 Task: Create a task  Create a new website for a non-profit organization , assign it to team member softage.2@softage.net in the project AgileDream and update the status of the task to  At Risk , set the priority of the task to Medium
Action: Mouse moved to (75, 52)
Screenshot: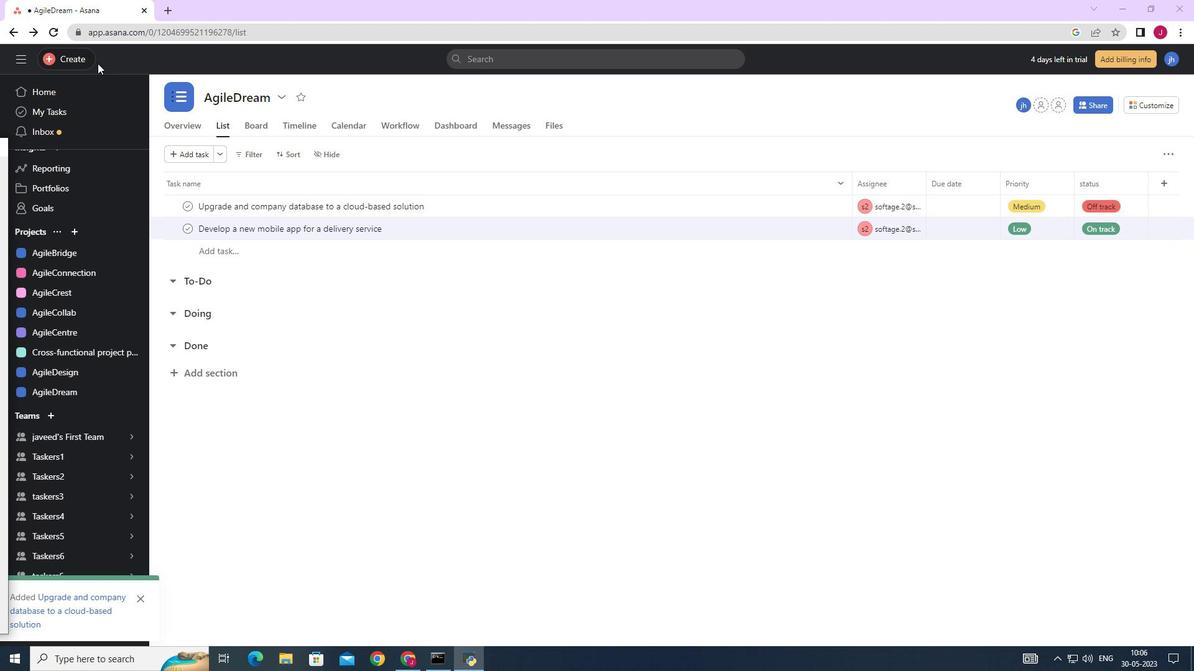 
Action: Mouse pressed left at (75, 52)
Screenshot: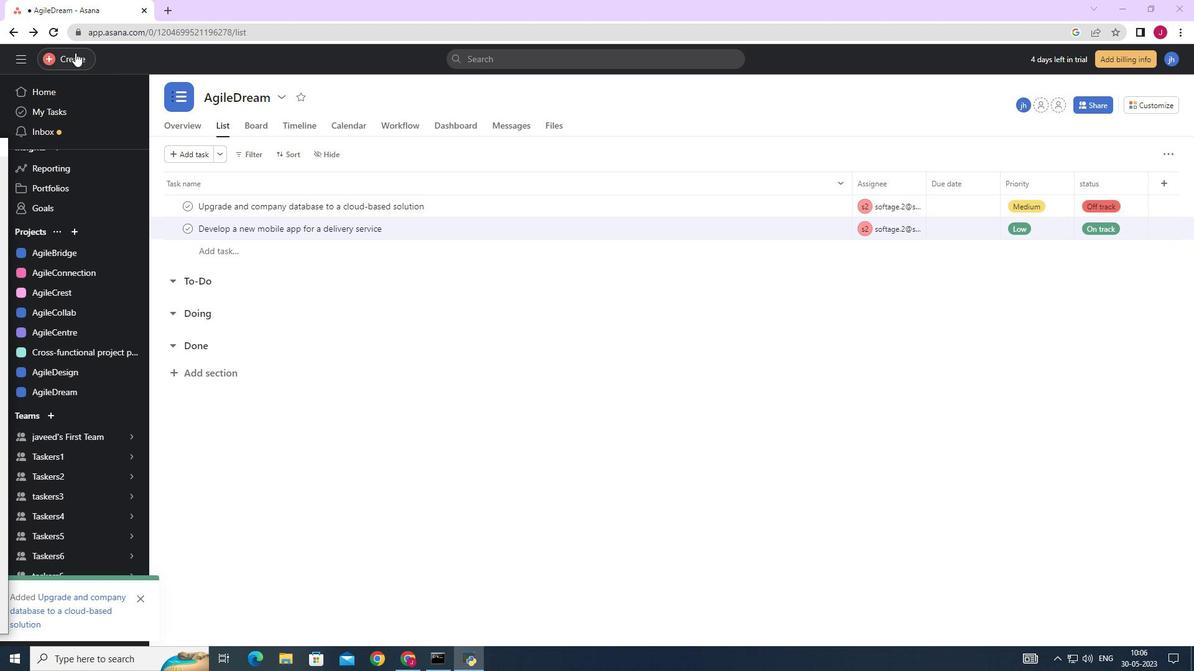 
Action: Mouse moved to (139, 60)
Screenshot: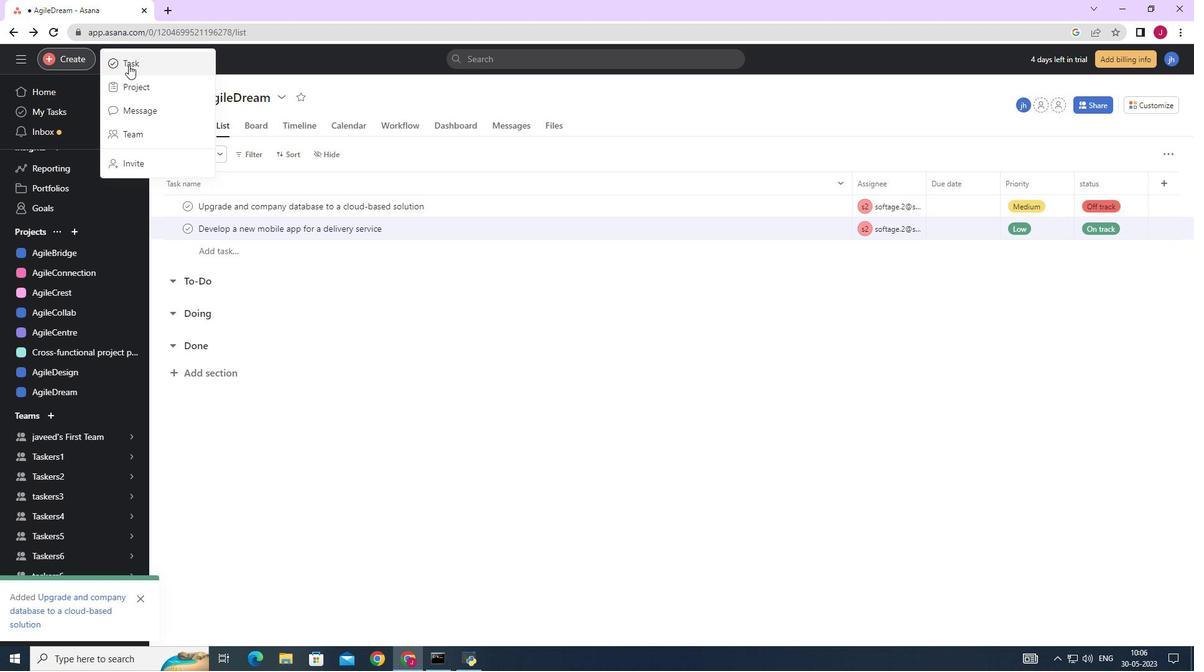
Action: Mouse pressed left at (139, 60)
Screenshot: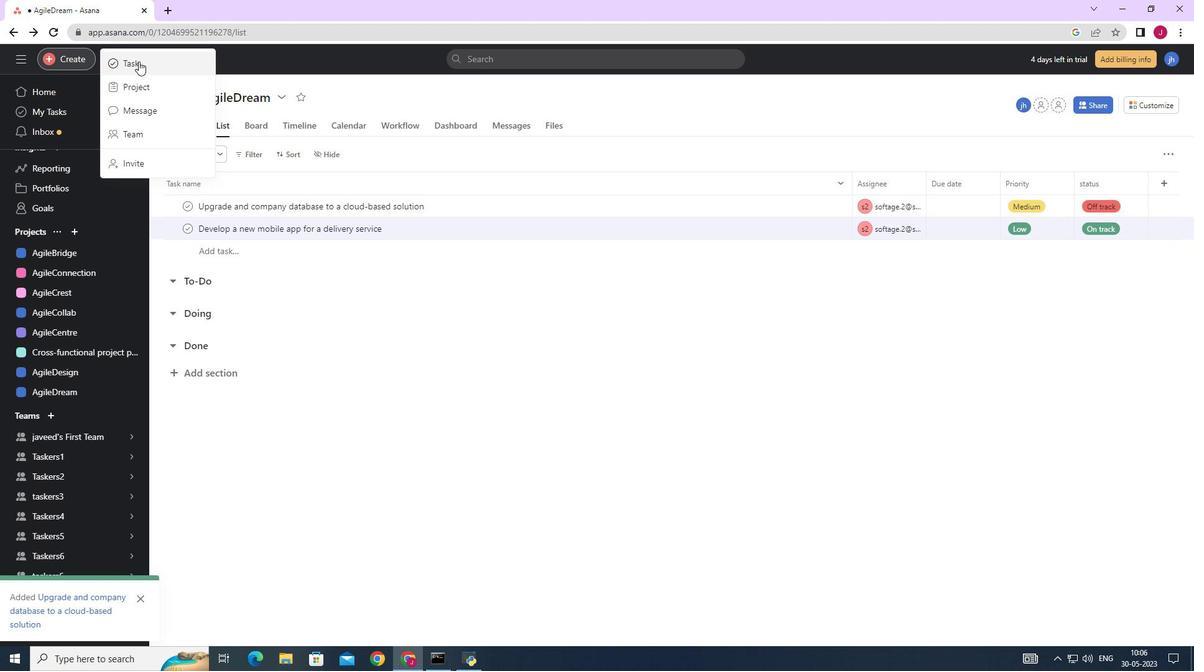 
Action: Mouse moved to (974, 413)
Screenshot: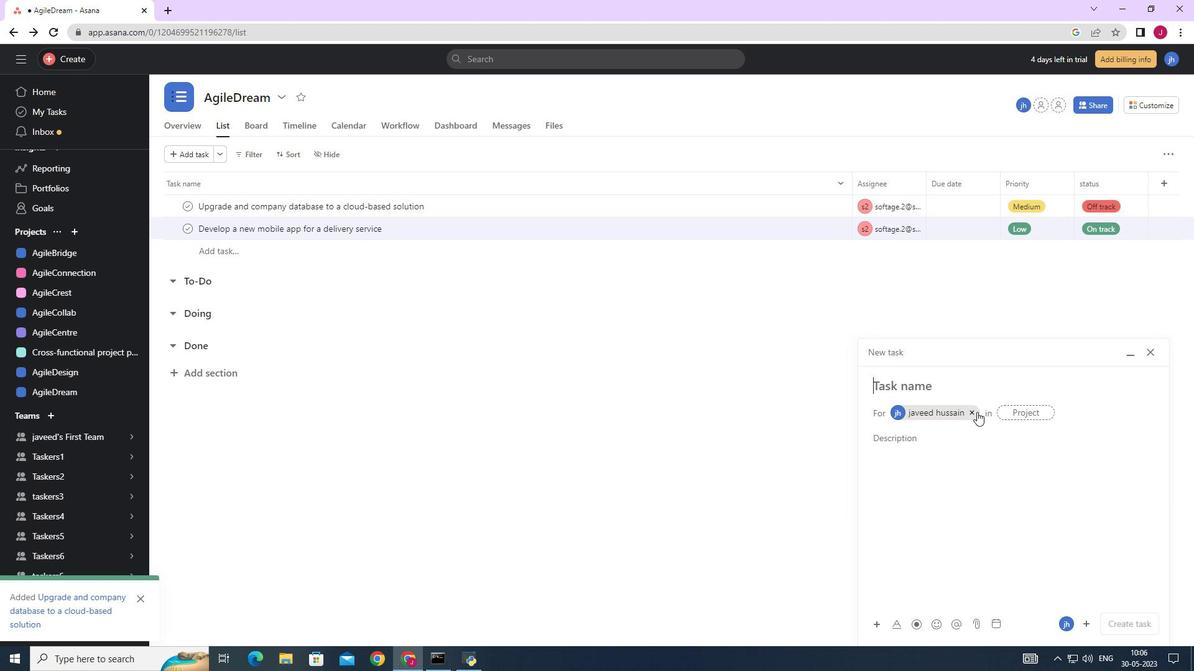
Action: Mouse pressed left at (974, 413)
Screenshot: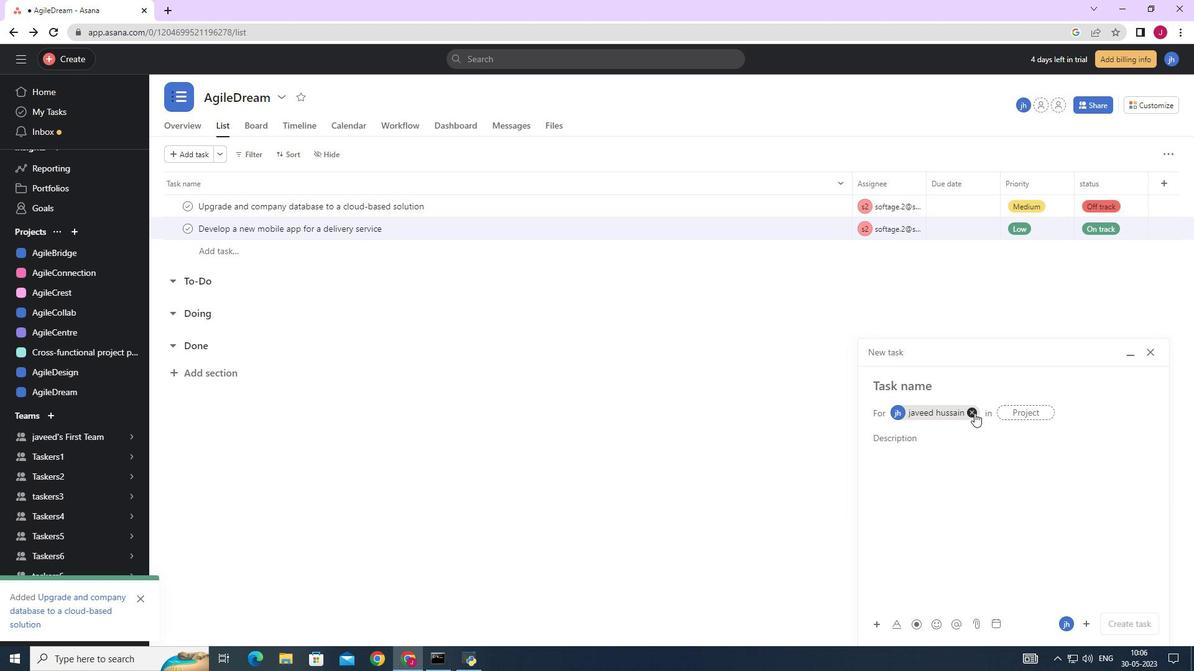 
Action: Mouse moved to (911, 385)
Screenshot: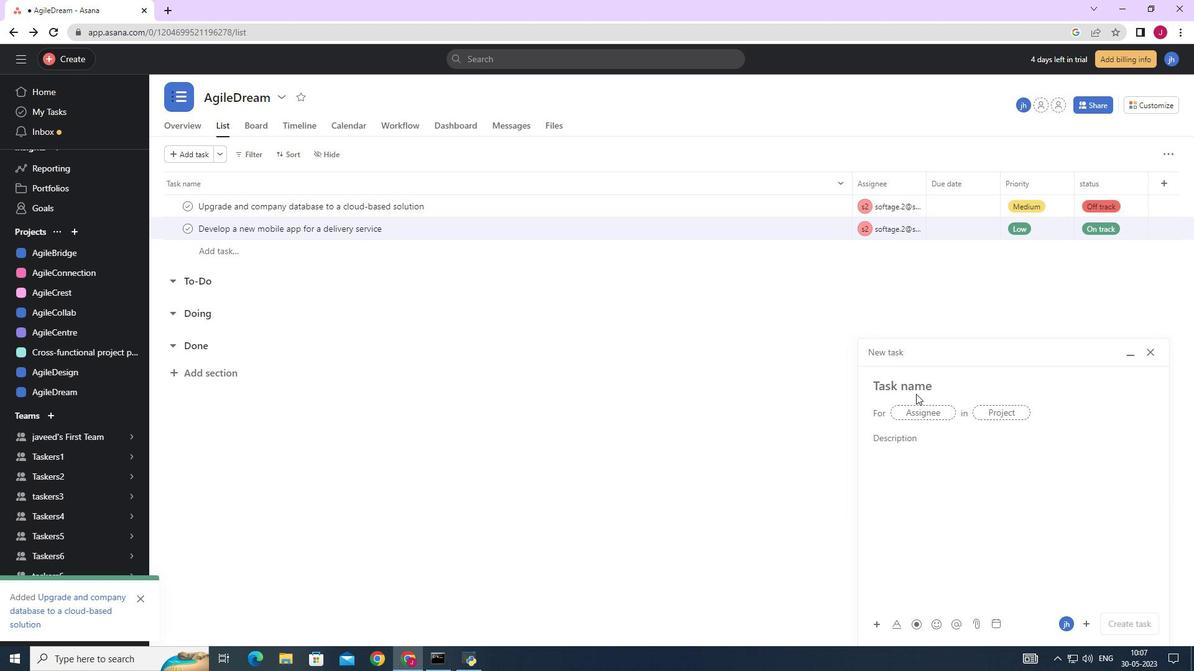 
Action: Key pressed <Key.caps_lock>C<Key.caps_lock>reate<Key.space>a<Key.space>b<Key.backspace>new<Key.space>website<Key.space>for<Key.space>a<Key.space>non-profit<Key.space>organisaion
Screenshot: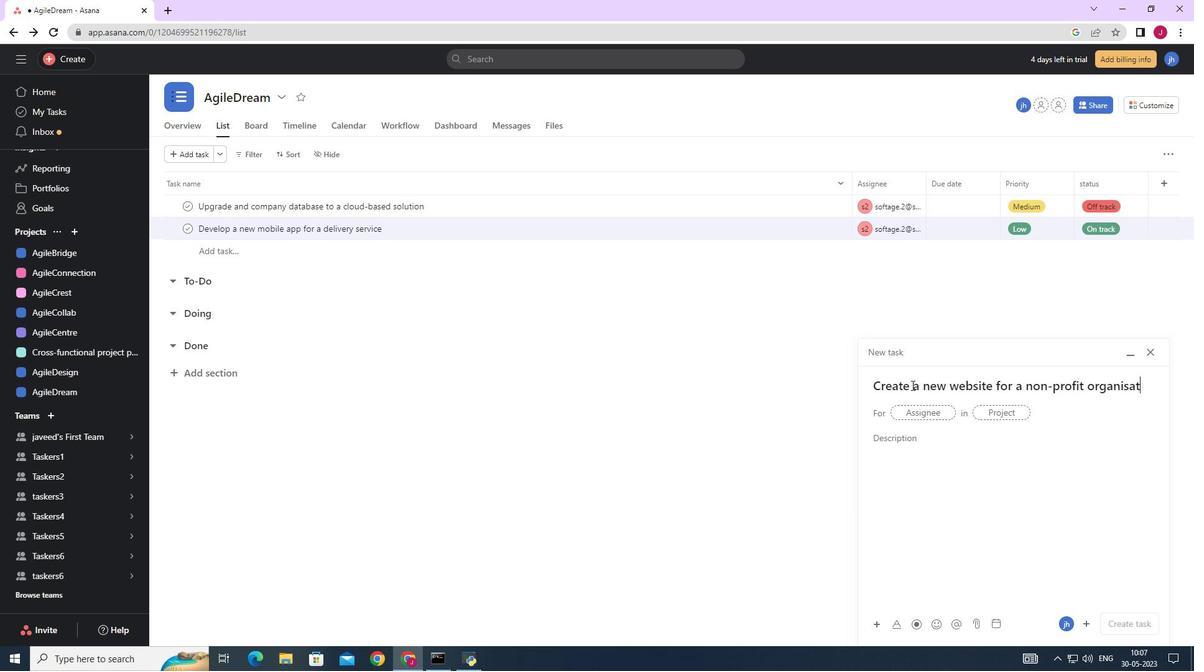 
Action: Mouse moved to (934, 412)
Screenshot: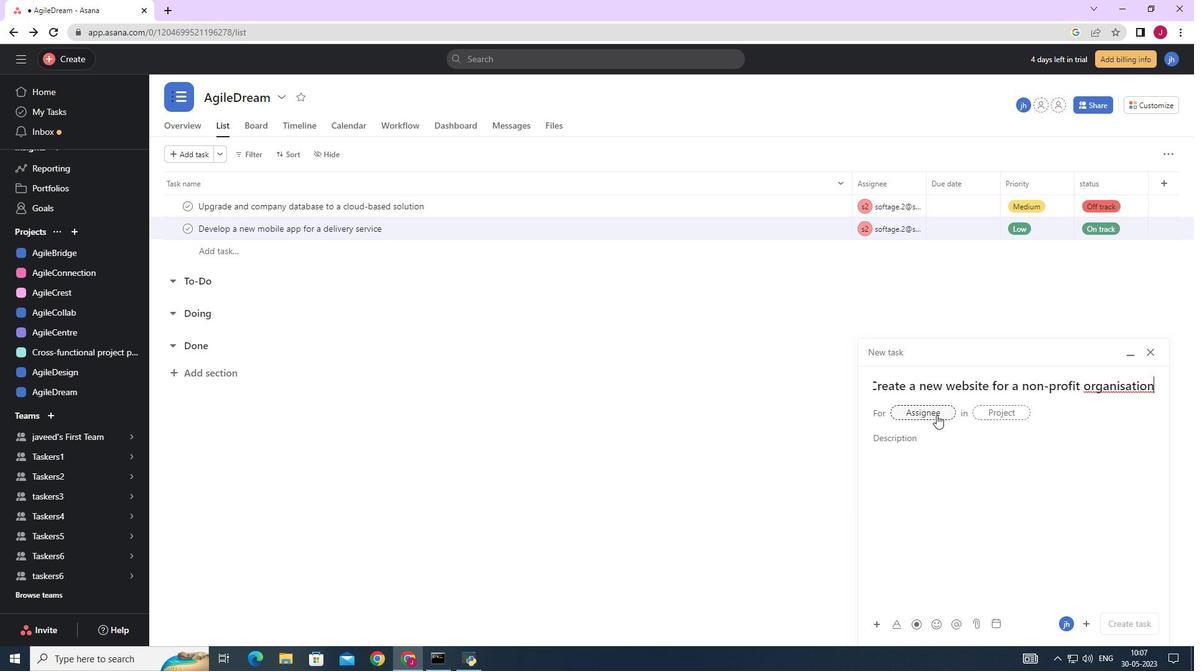 
Action: Mouse pressed left at (934, 412)
Screenshot: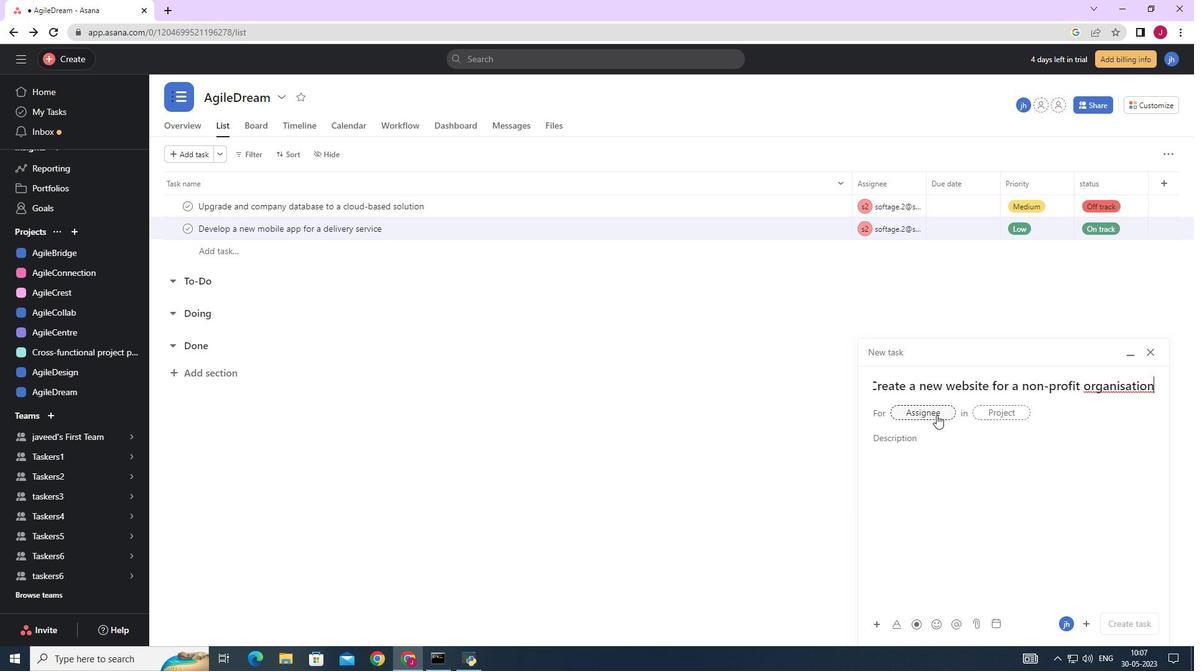 
Action: Key pressed softage.2
Screenshot: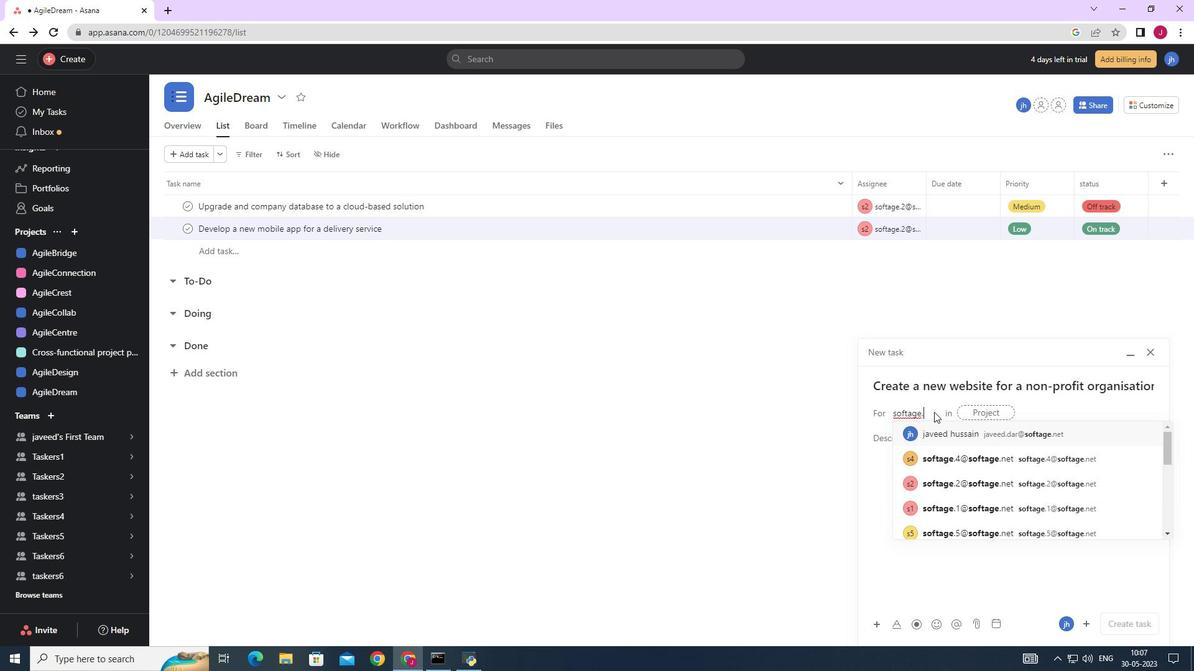 
Action: Mouse moved to (955, 435)
Screenshot: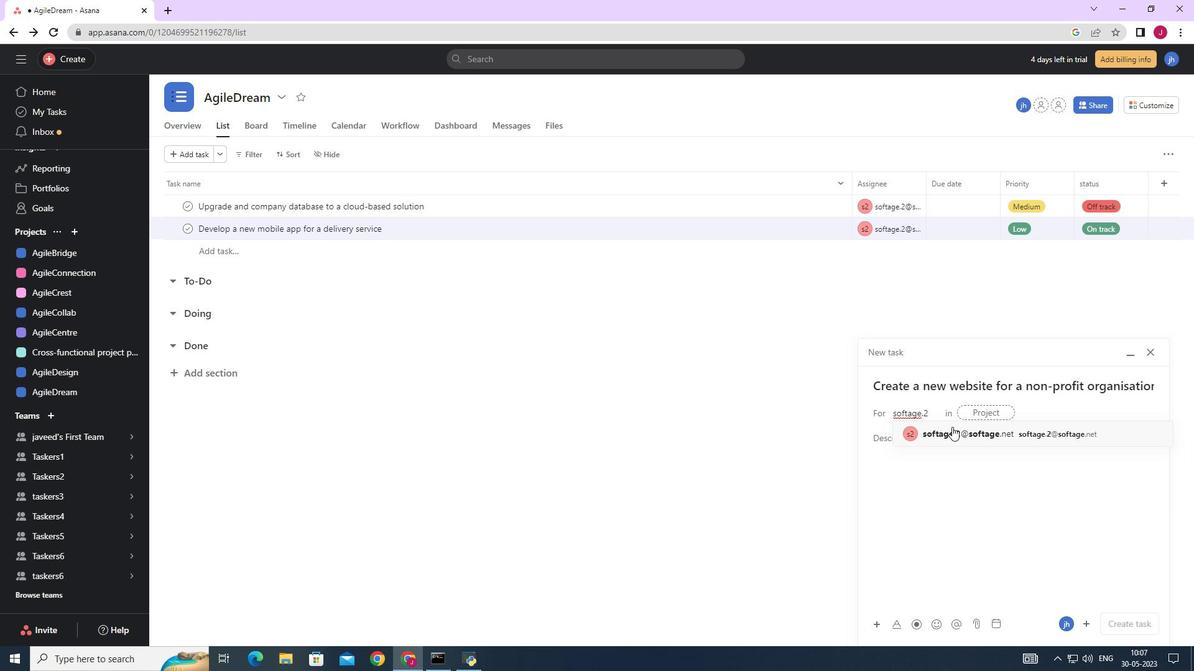 
Action: Mouse pressed left at (955, 435)
Screenshot: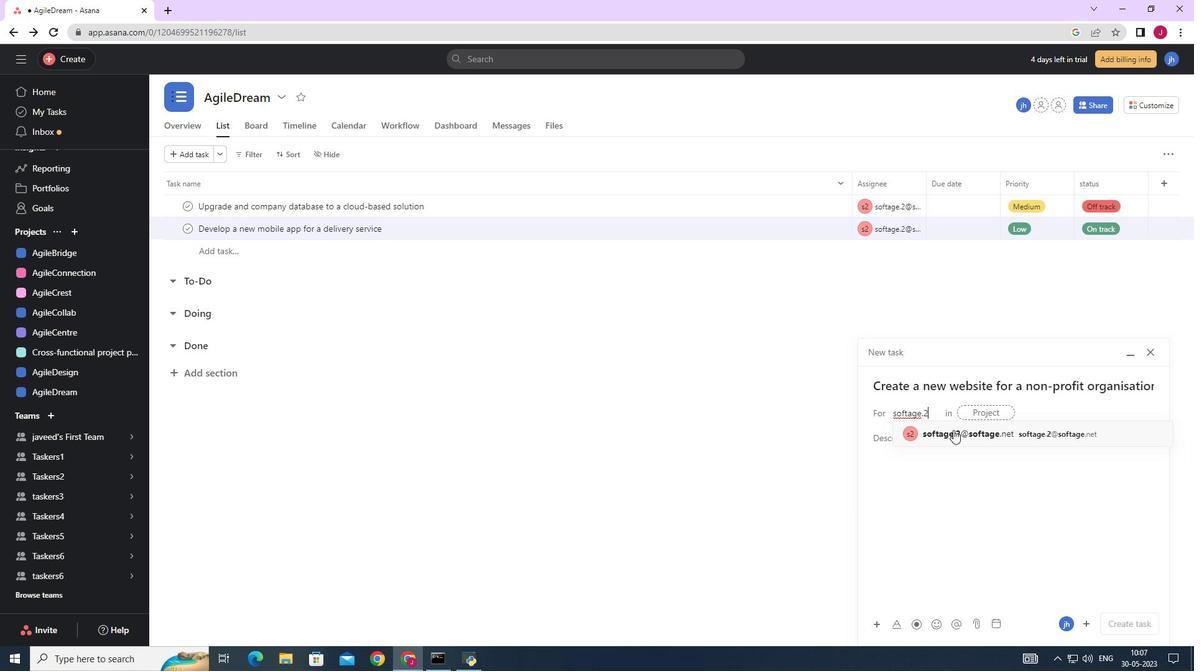 
Action: Mouse moved to (973, 412)
Screenshot: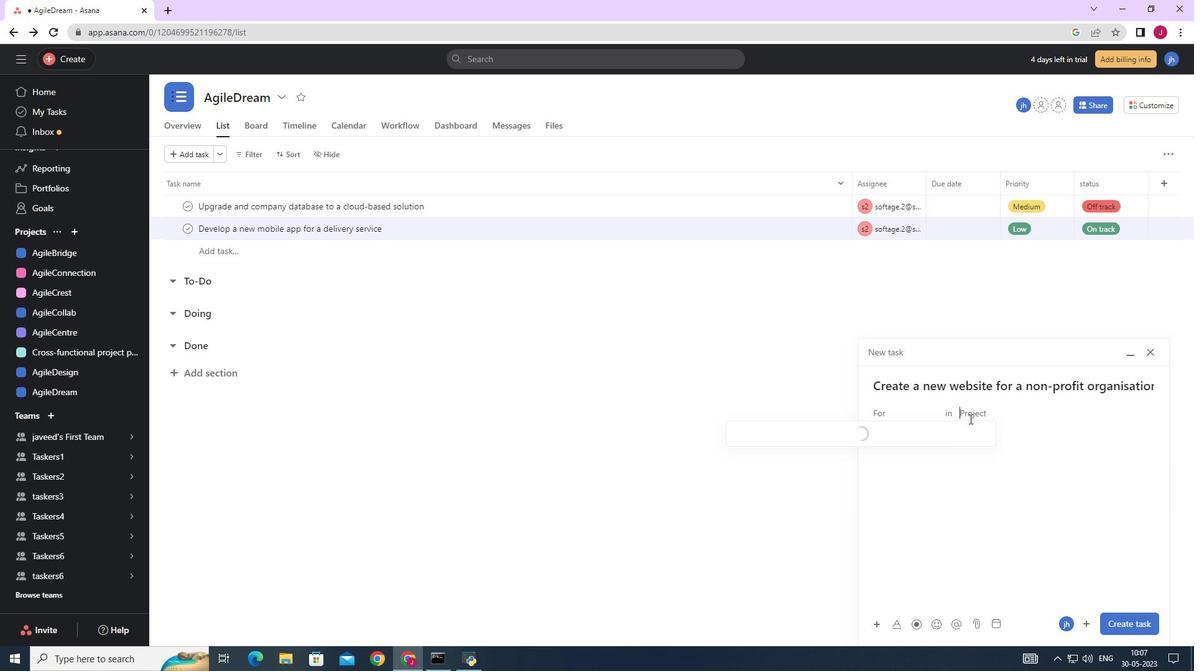 
Action: Mouse pressed left at (973, 412)
Screenshot: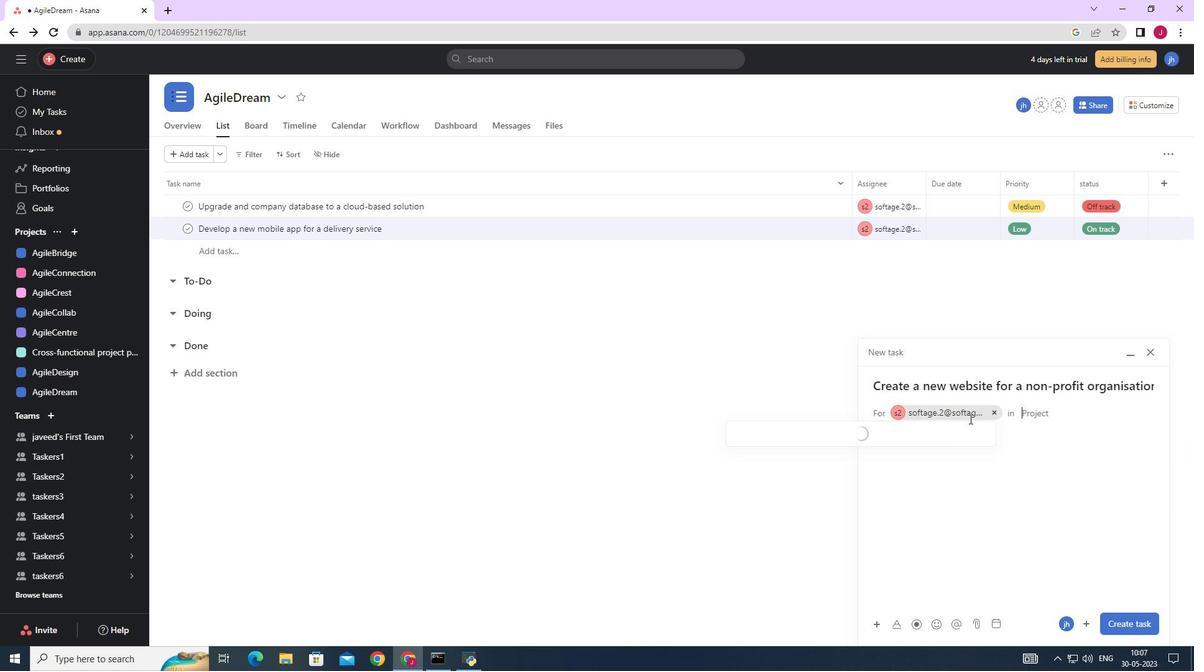 
Action: Mouse moved to (919, 413)
Screenshot: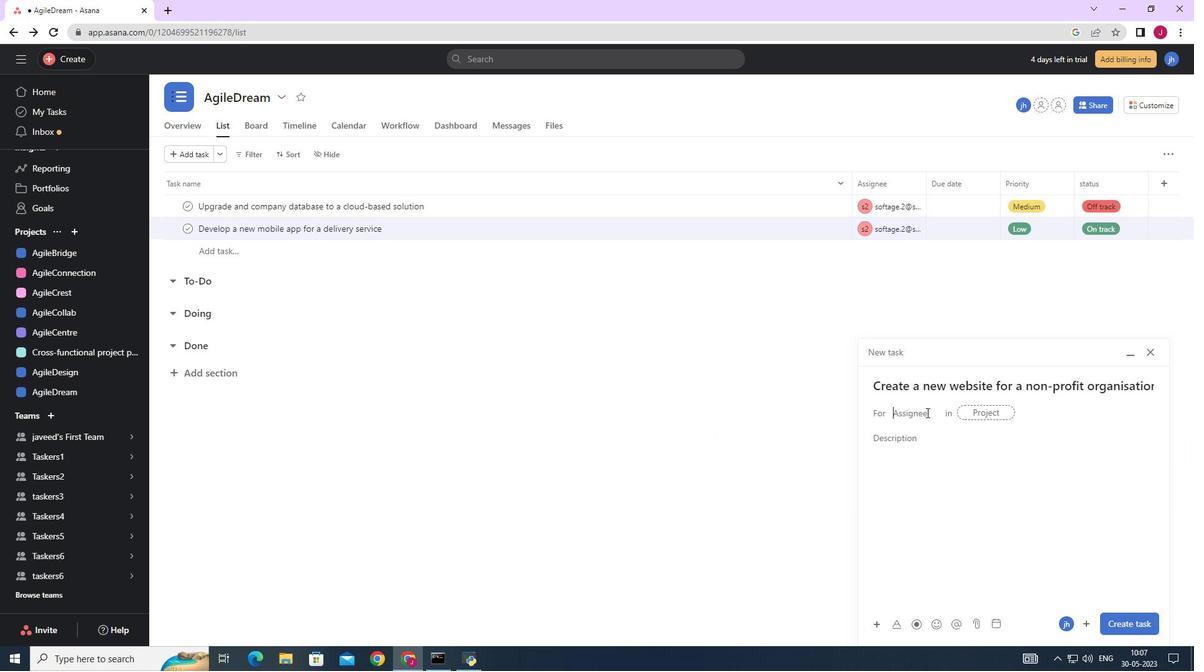 
Action: Mouse pressed left at (919, 413)
Screenshot: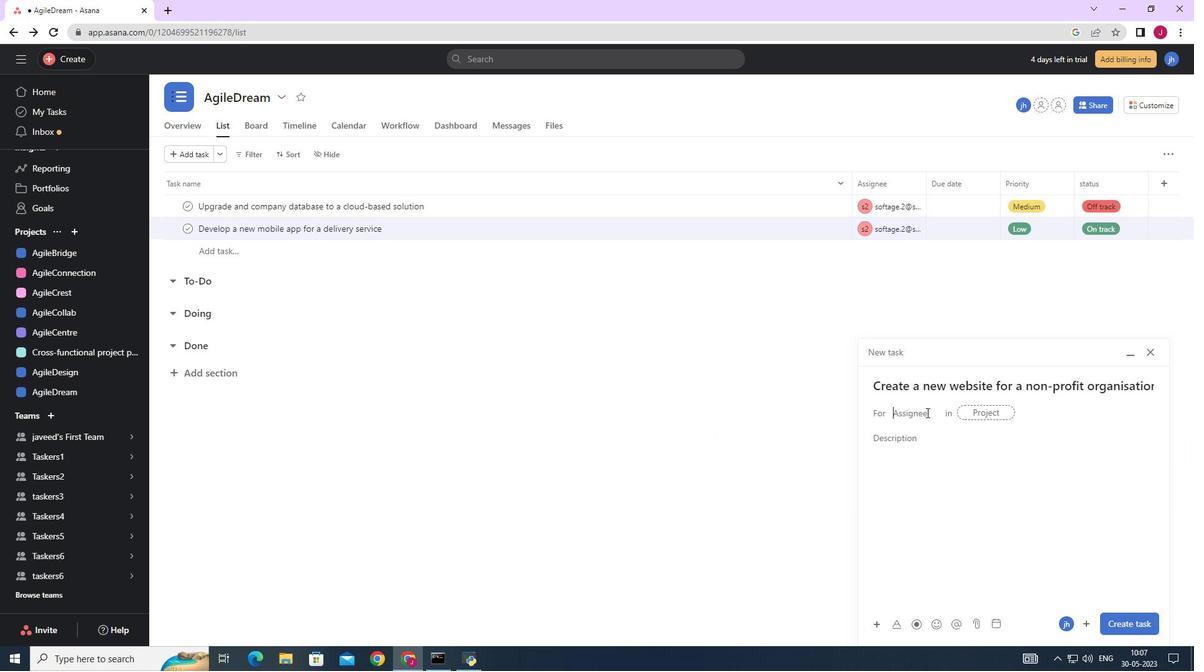 
Action: Mouse moved to (918, 413)
Screenshot: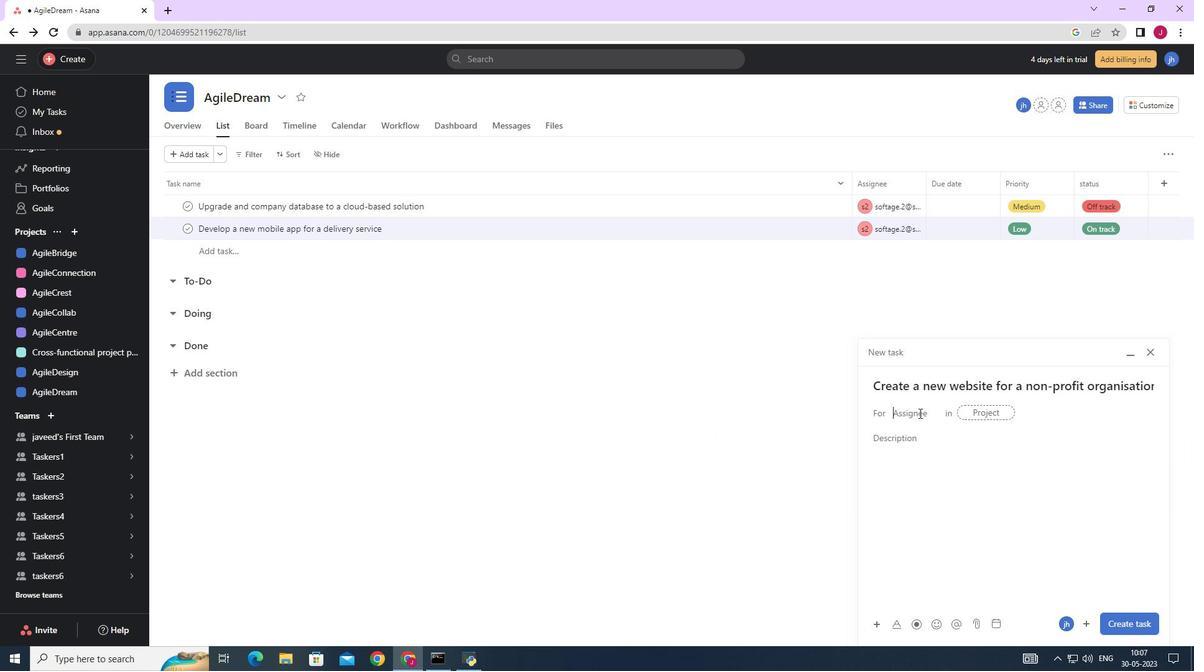 
Action: Mouse pressed left at (918, 413)
Screenshot: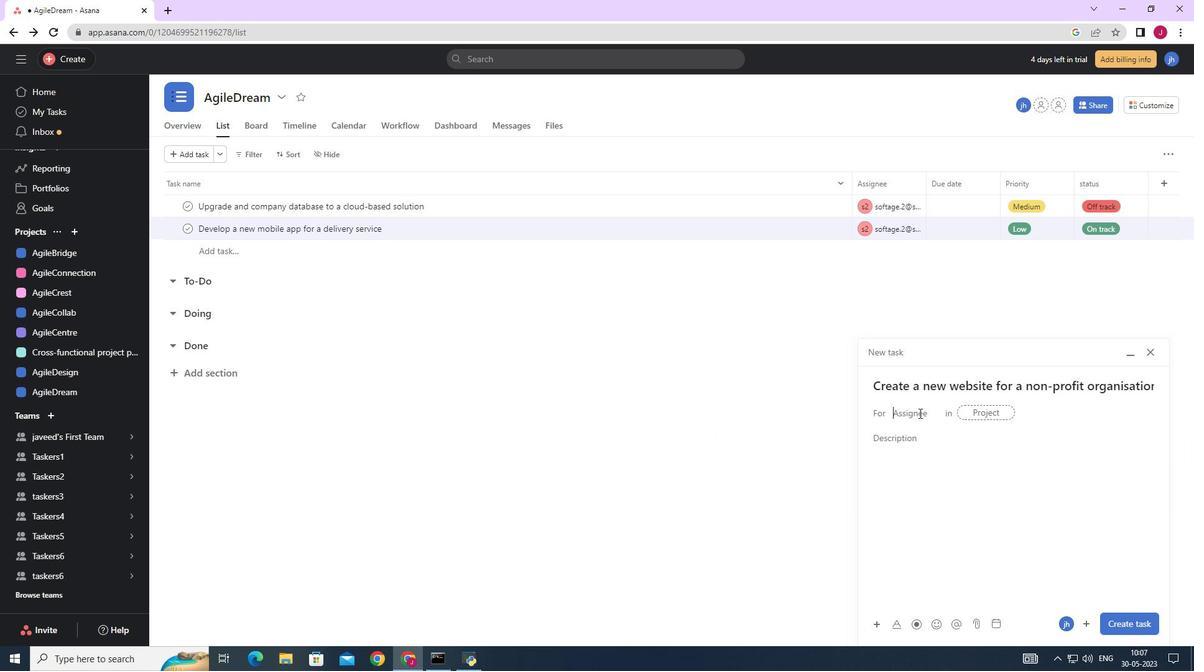 
Action: Key pressed softage.2
Screenshot: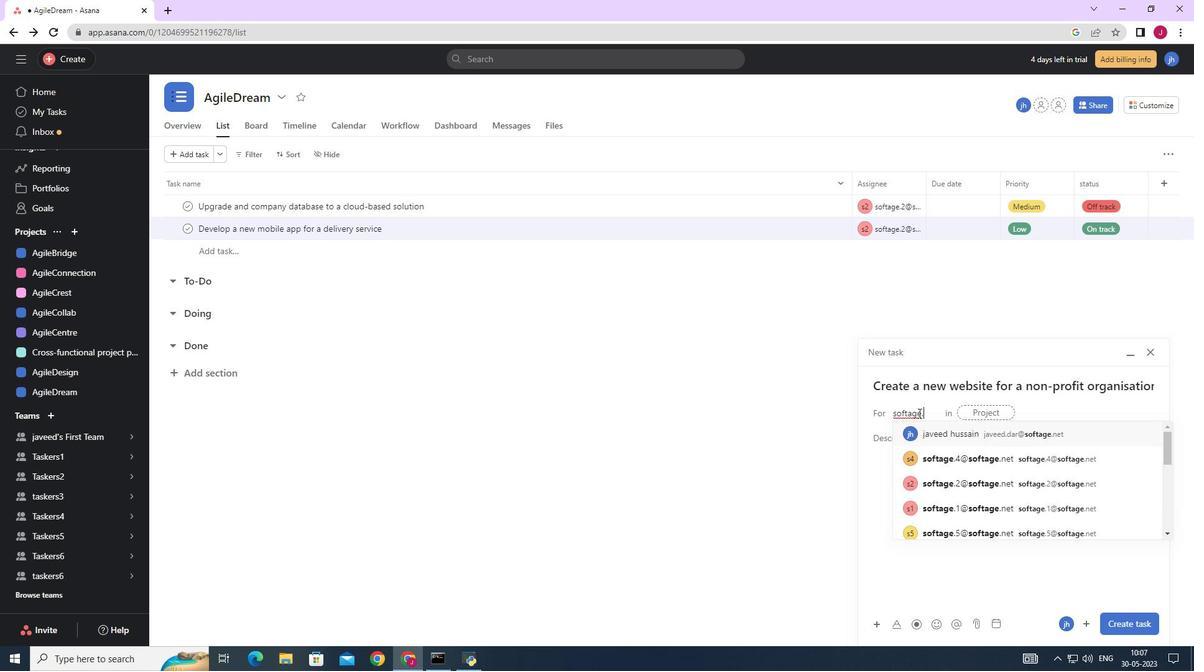 
Action: Mouse moved to (997, 436)
Screenshot: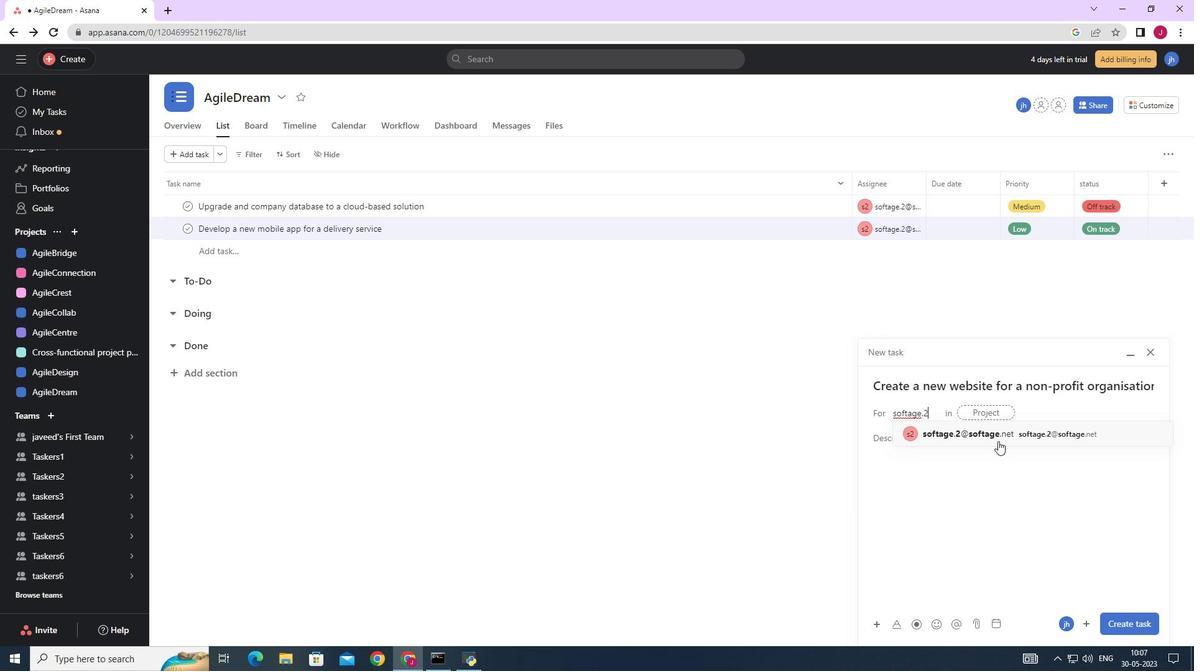 
Action: Mouse pressed left at (997, 436)
Screenshot: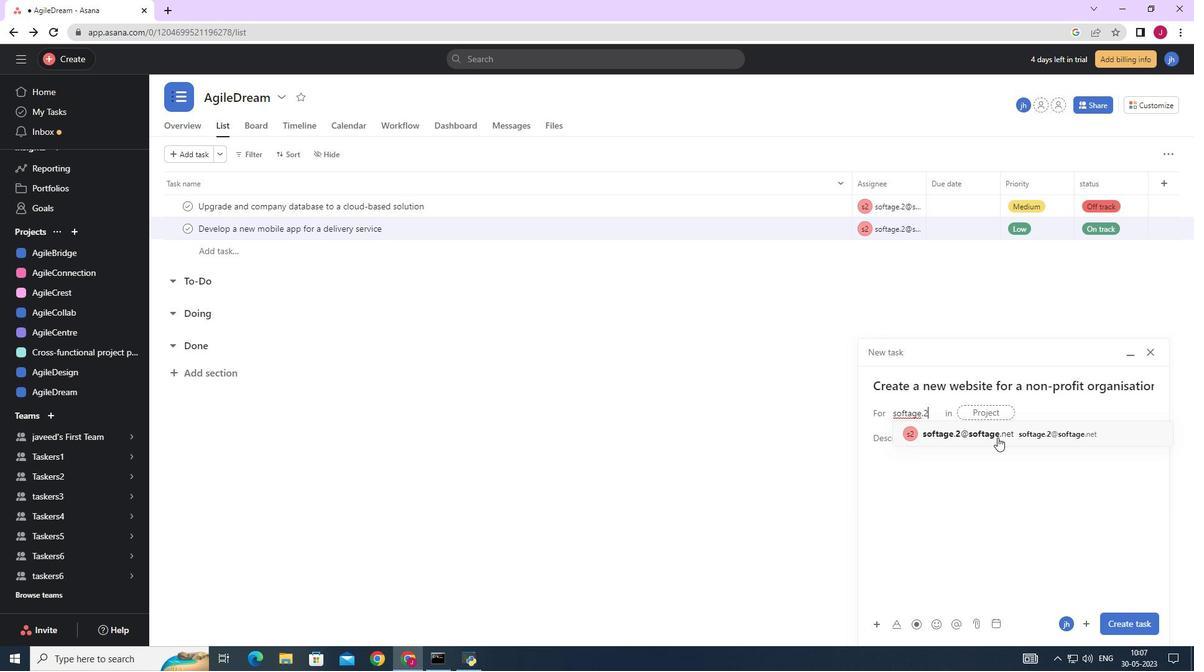 
Action: Mouse moved to (855, 432)
Screenshot: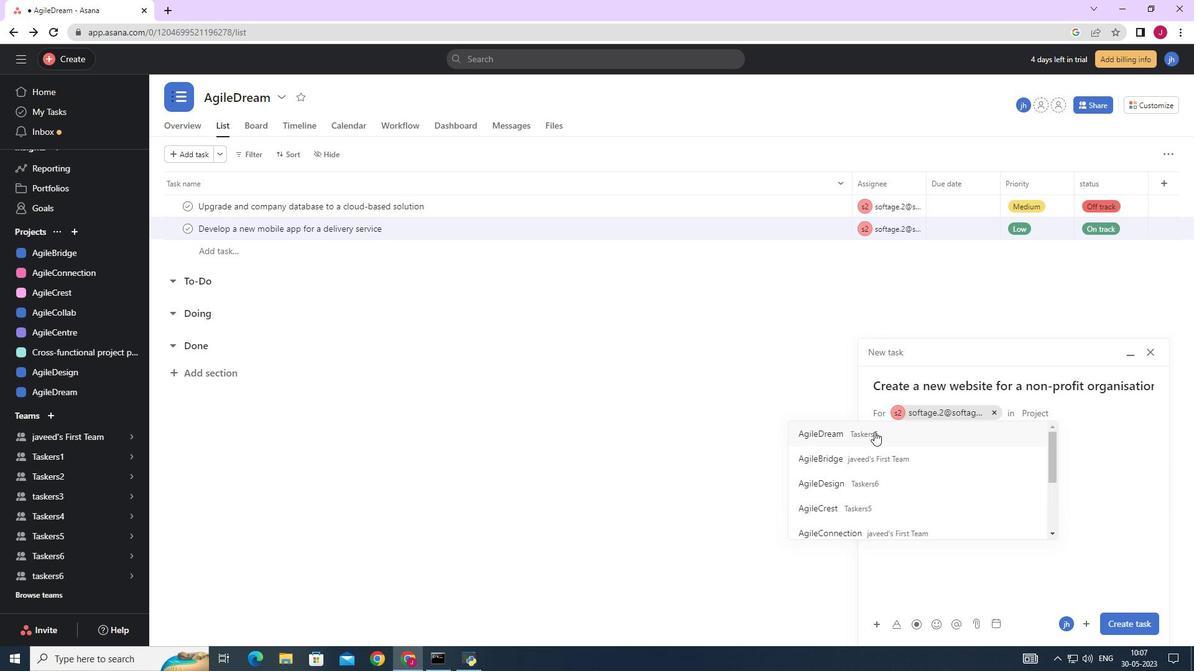 
Action: Mouse pressed left at (855, 432)
Screenshot: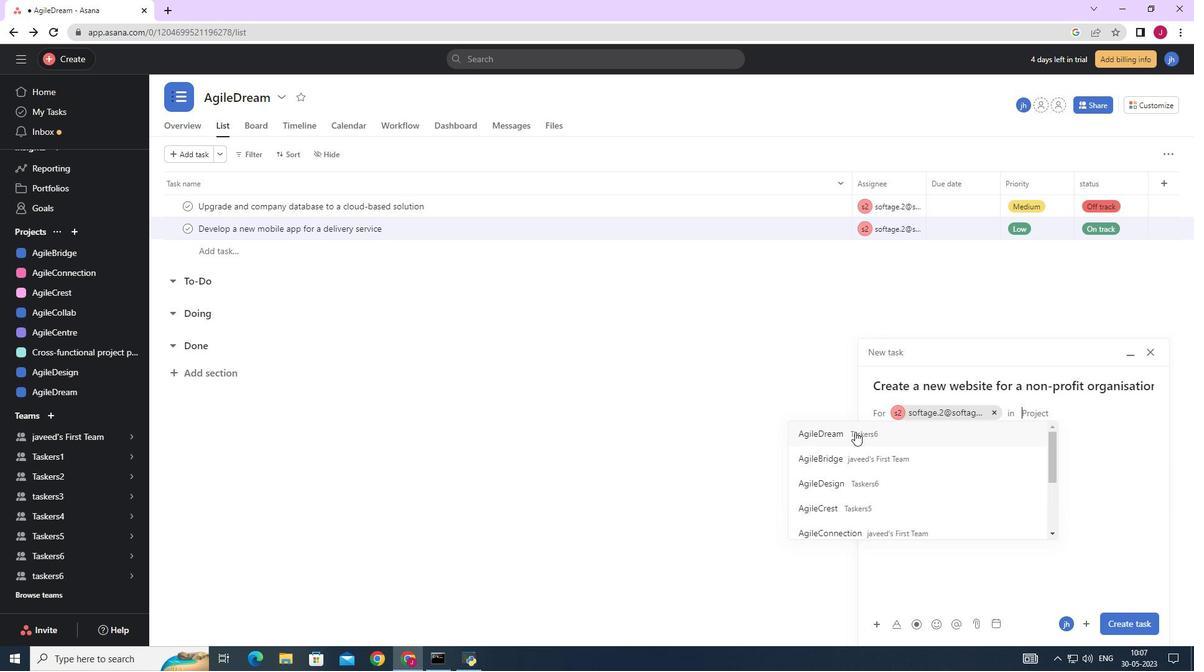 
Action: Mouse moved to (930, 438)
Screenshot: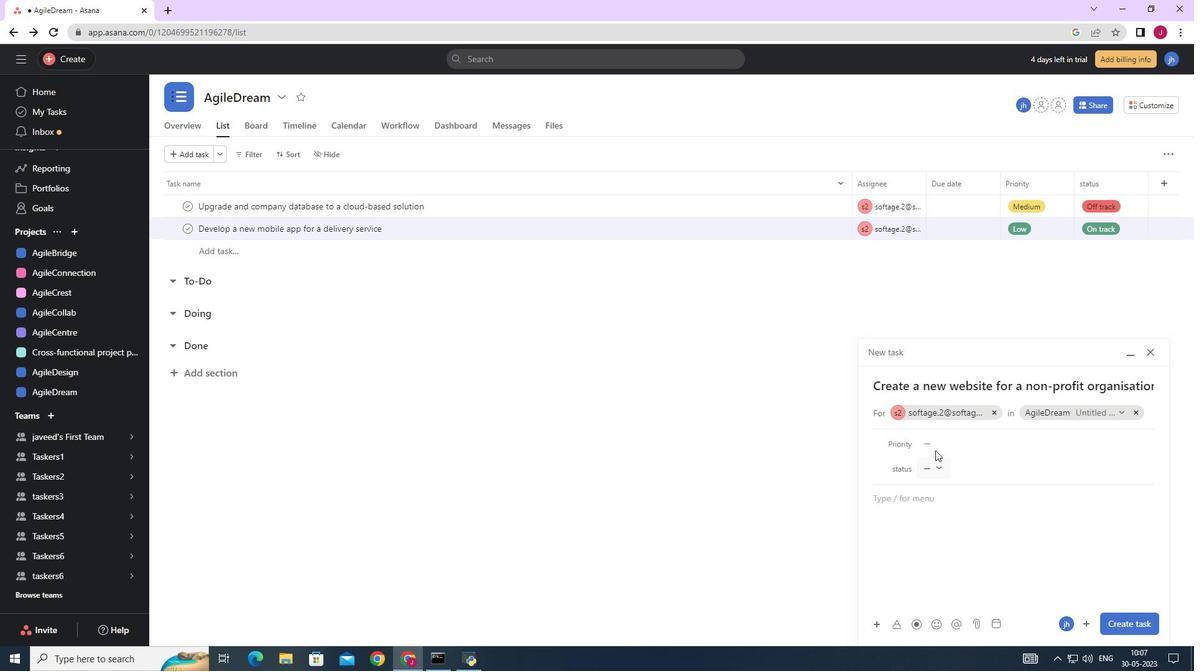 
Action: Mouse pressed left at (930, 438)
Screenshot: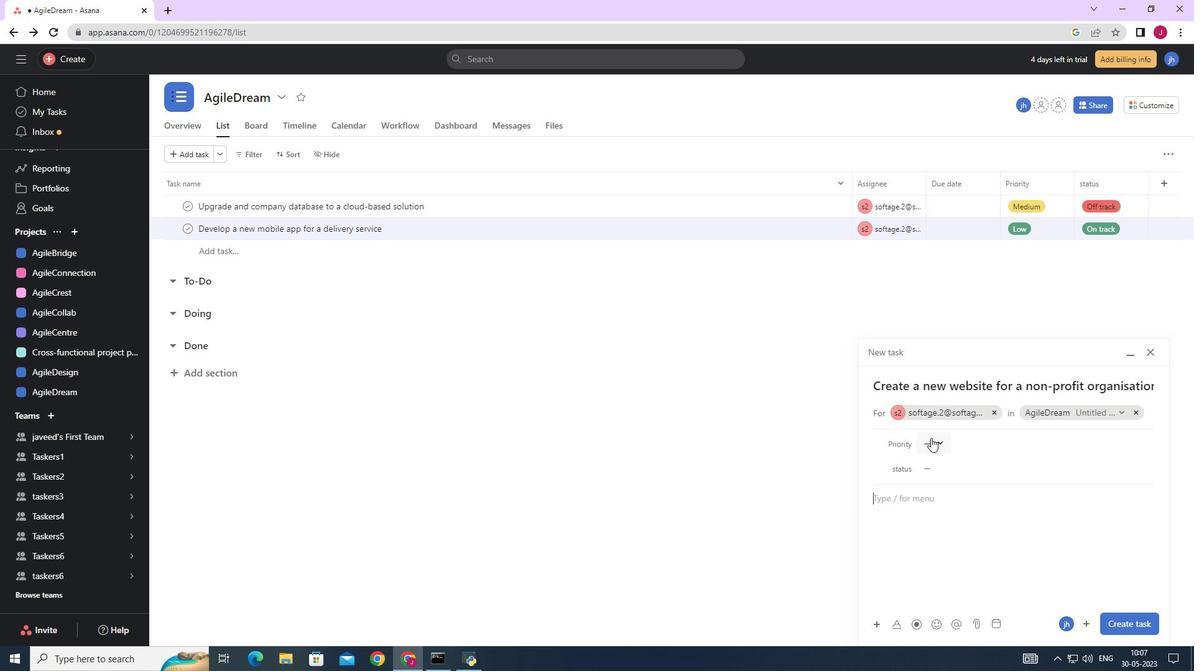 
Action: Mouse moved to (965, 503)
Screenshot: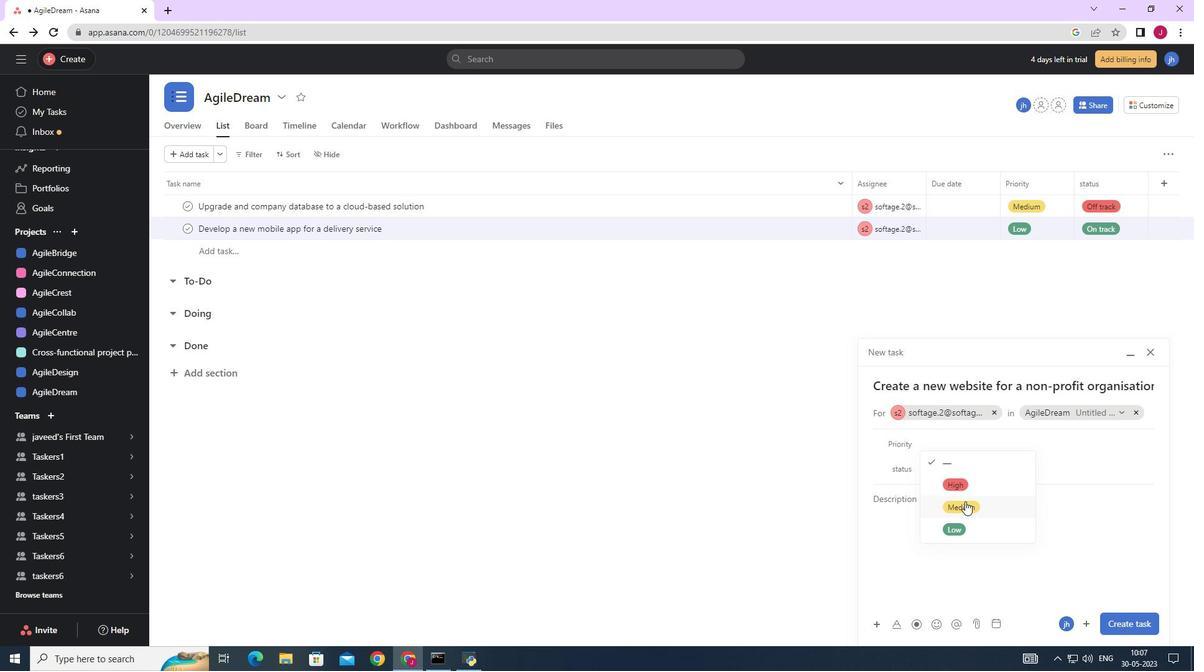 
Action: Mouse pressed left at (965, 503)
Screenshot: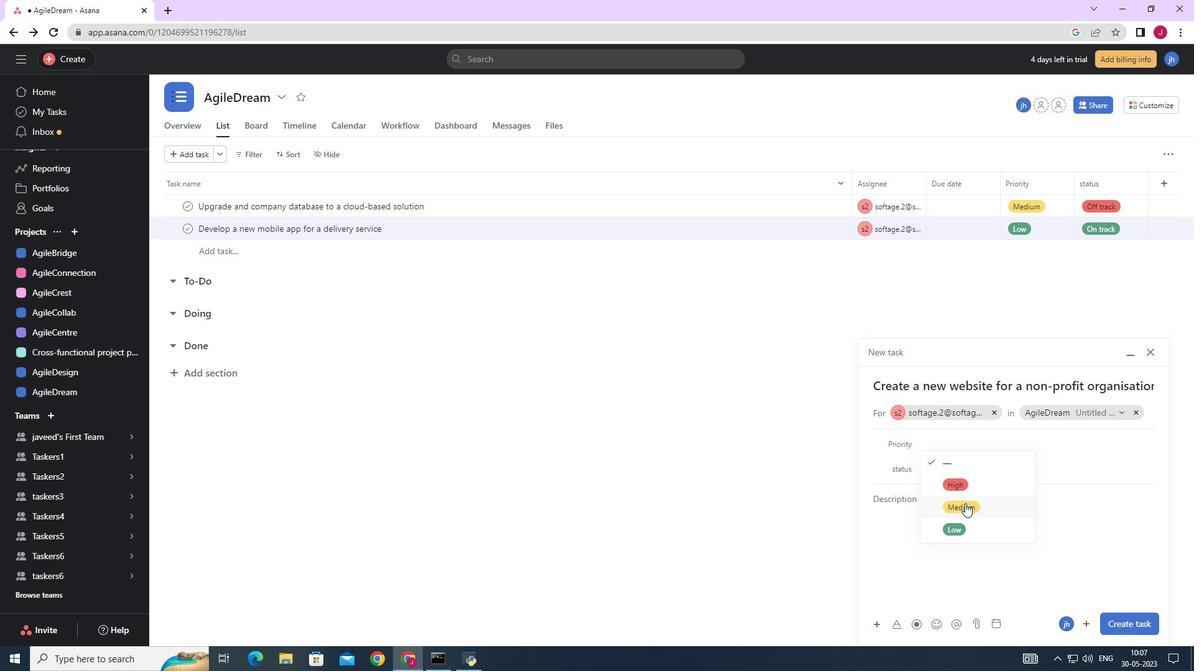 
Action: Mouse moved to (935, 468)
Screenshot: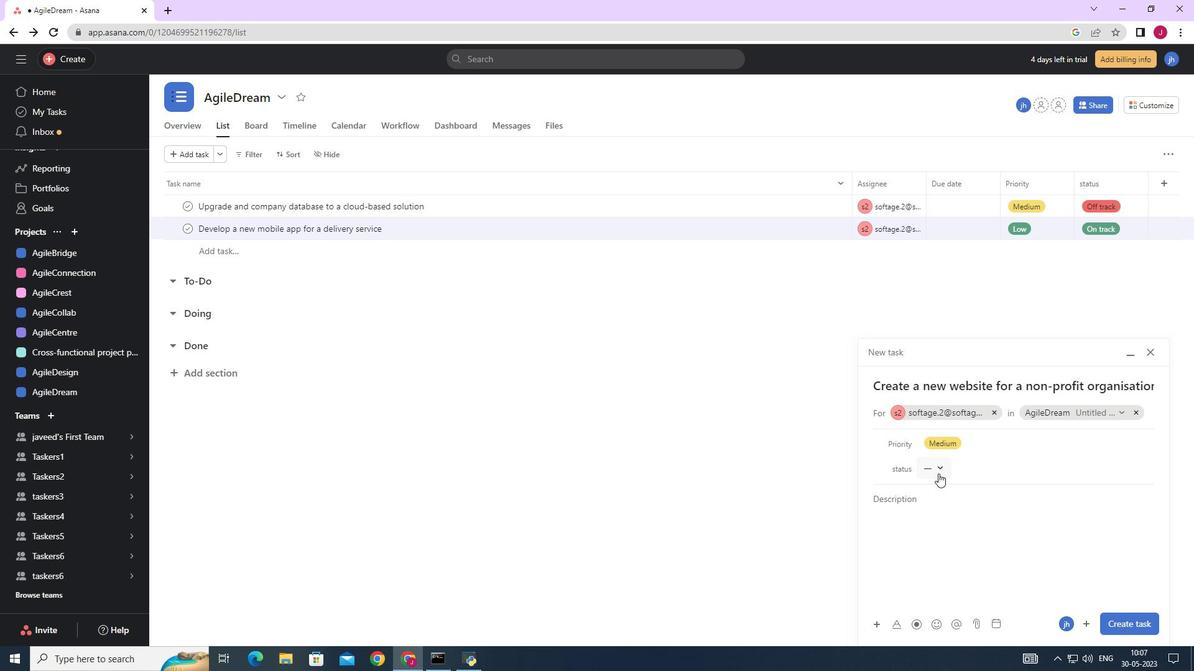 
Action: Mouse pressed left at (935, 468)
Screenshot: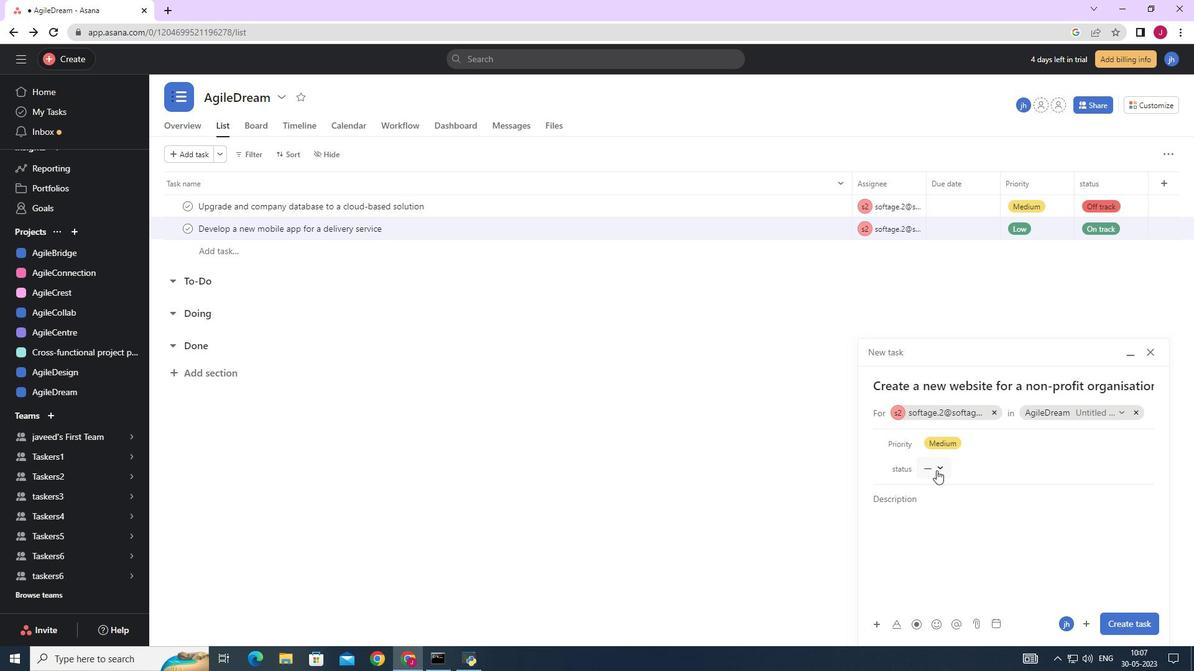 
Action: Mouse moved to (963, 552)
Screenshot: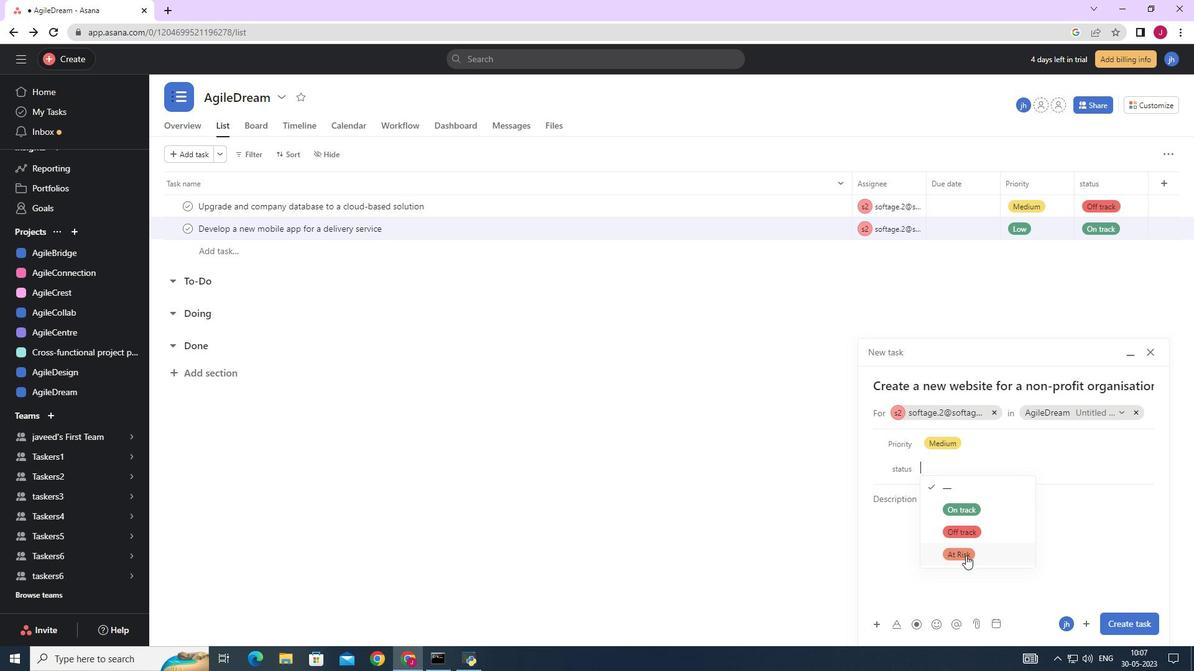 
Action: Mouse pressed left at (963, 552)
Screenshot: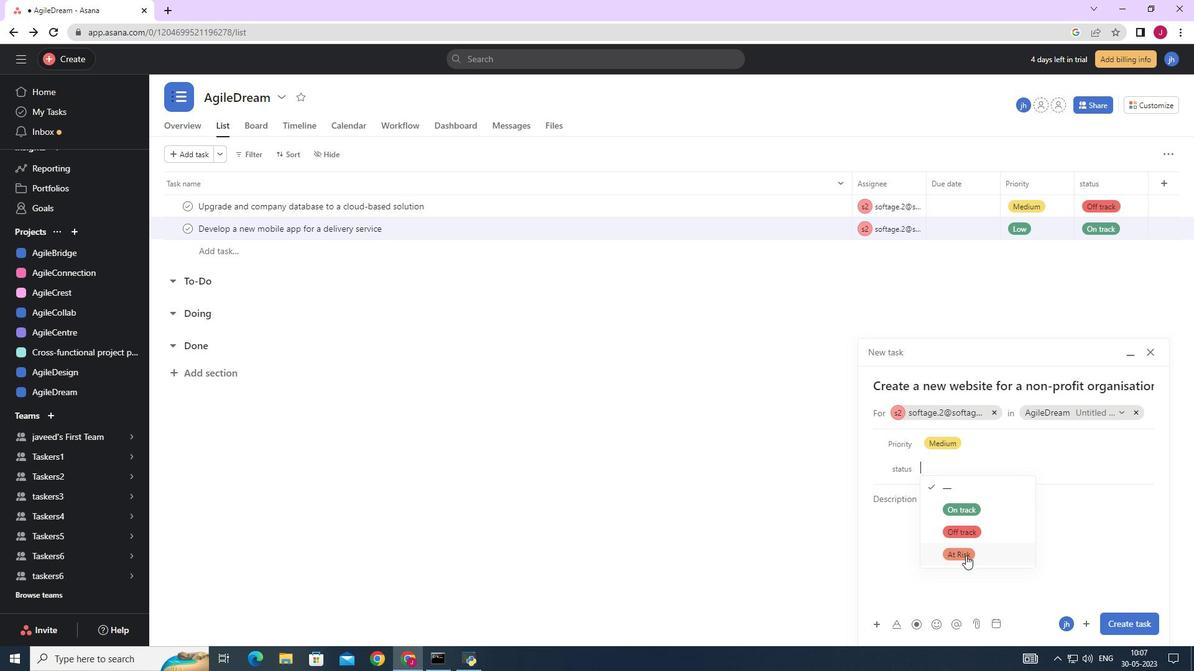
Action: Mouse moved to (1128, 625)
Screenshot: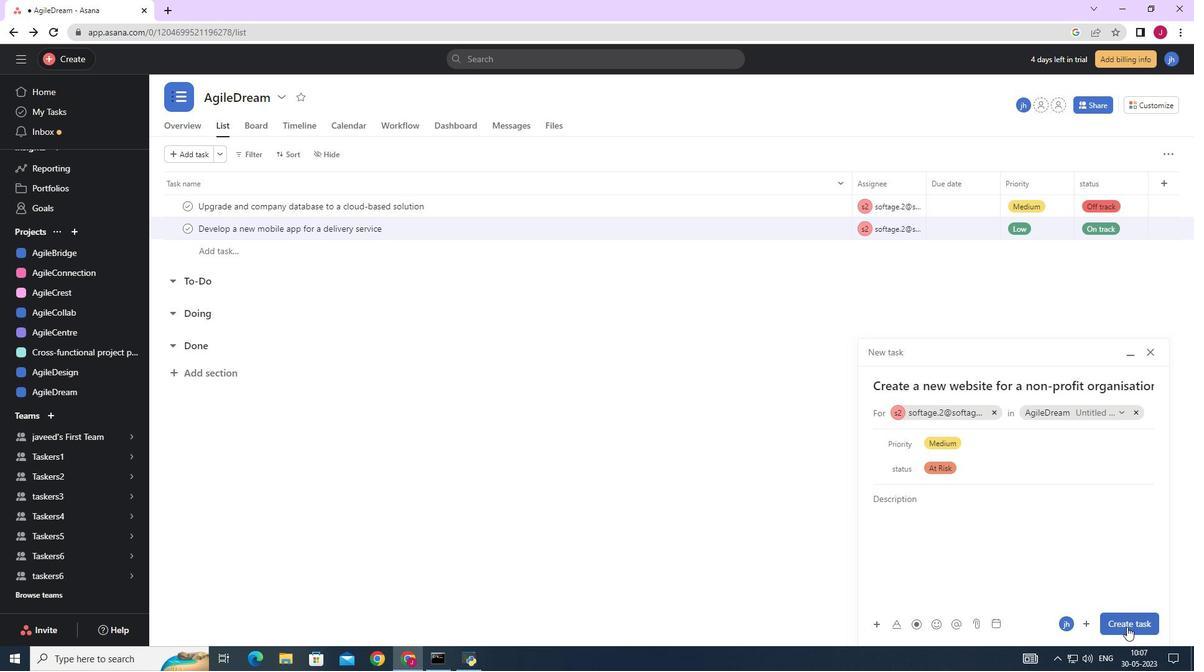 
Action: Mouse pressed left at (1128, 625)
Screenshot: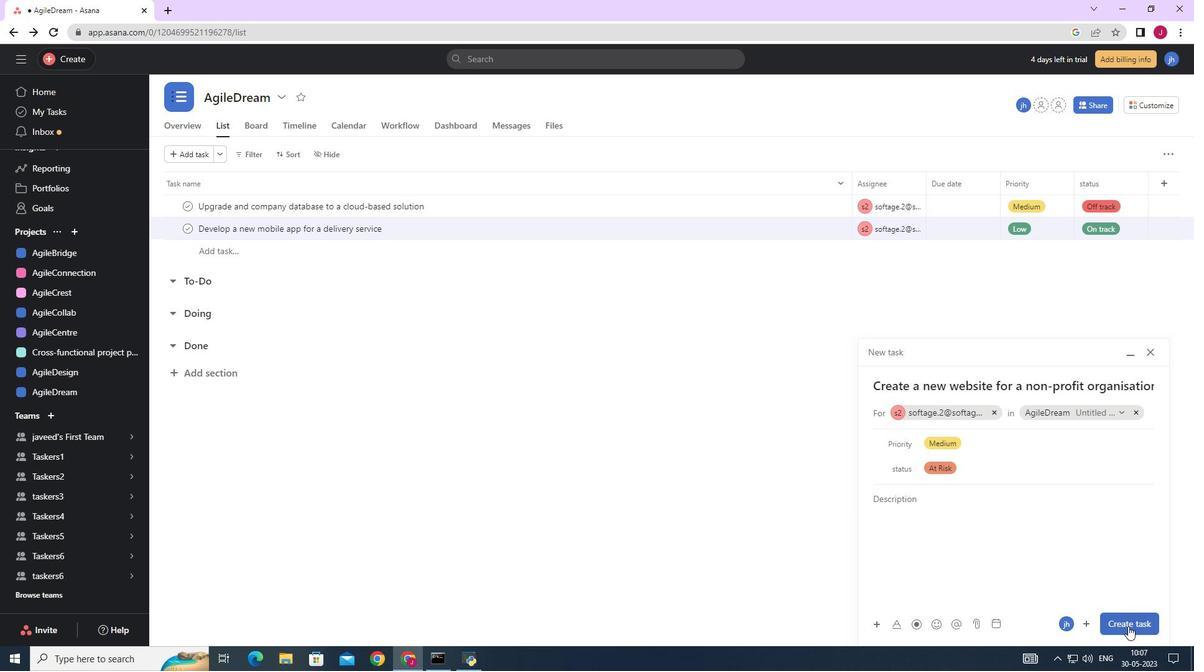 
Action: Mouse moved to (396, 493)
Screenshot: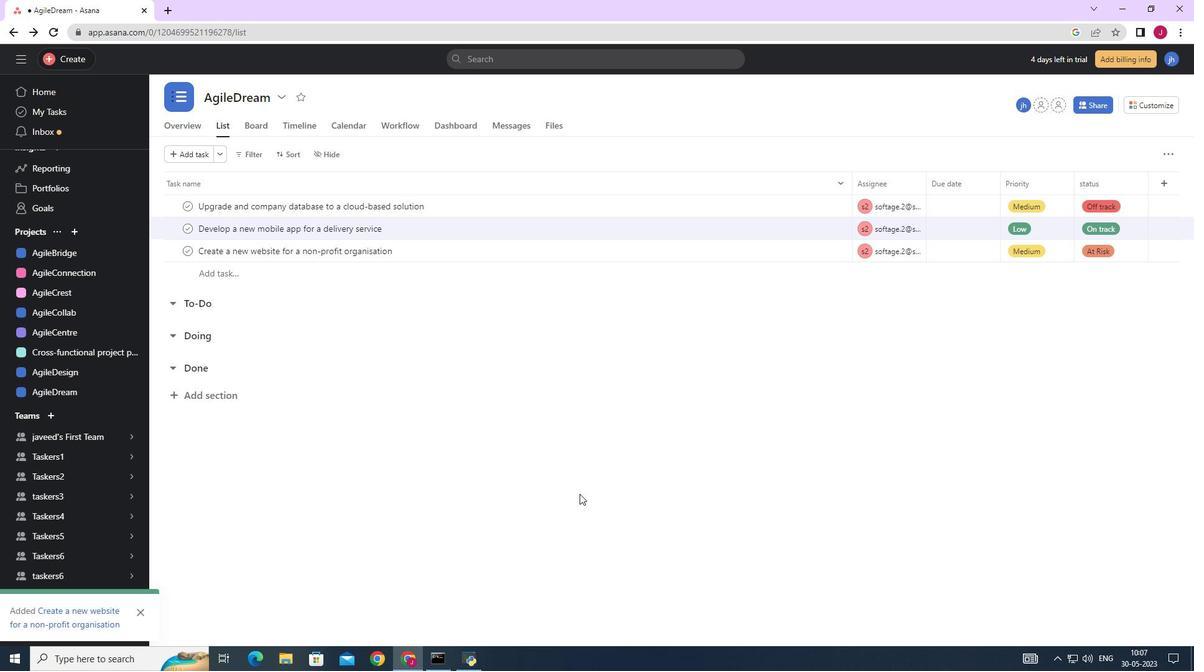 
